 Task: View the all products created by the user
Action: Mouse scrolled (171, 173) with delta (0, 0)
Screenshot: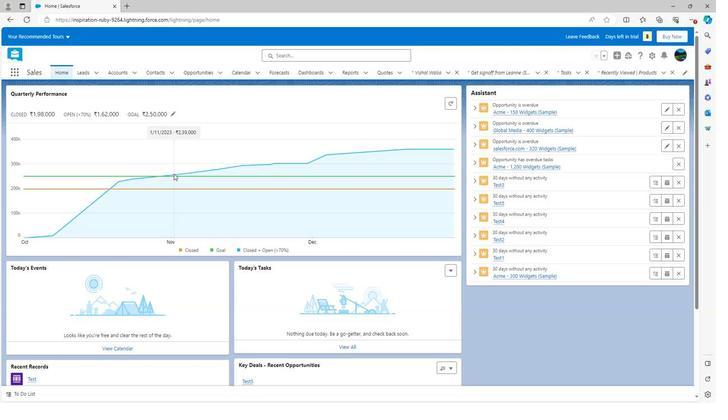 
Action: Mouse scrolled (171, 173) with delta (0, 0)
Screenshot: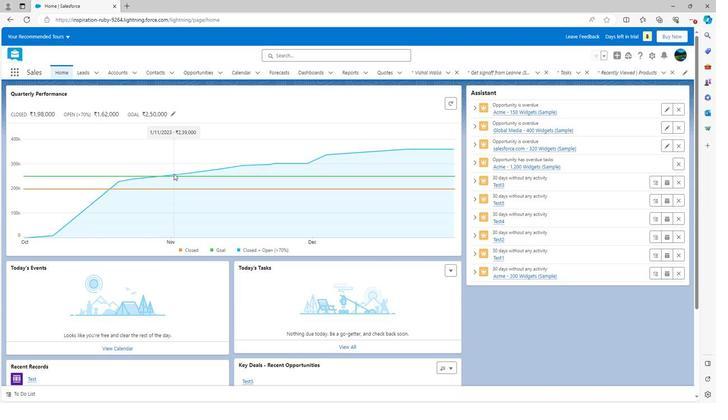 
Action: Mouse scrolled (171, 173) with delta (0, 0)
Screenshot: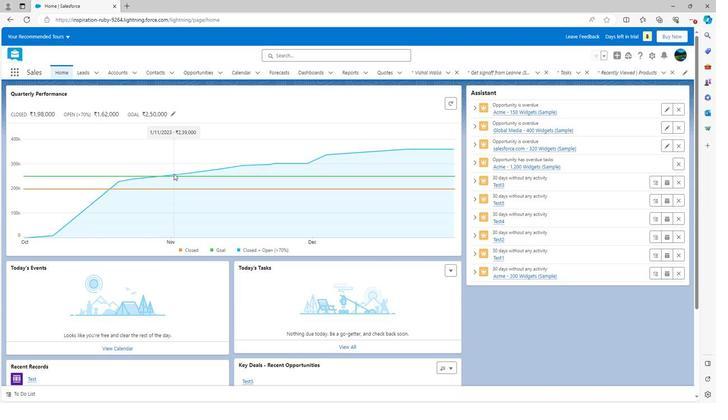 
Action: Mouse scrolled (171, 173) with delta (0, 0)
Screenshot: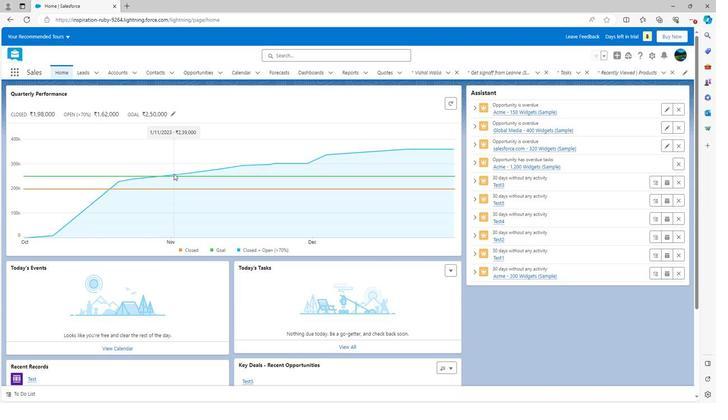 
Action: Mouse scrolled (171, 173) with delta (0, 0)
Screenshot: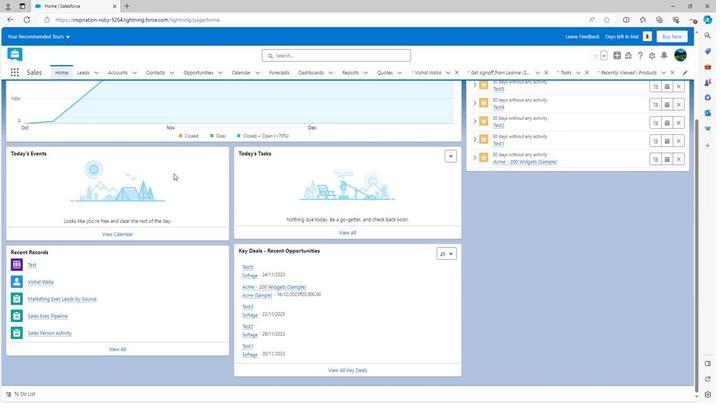 
Action: Mouse scrolled (171, 173) with delta (0, 0)
Screenshot: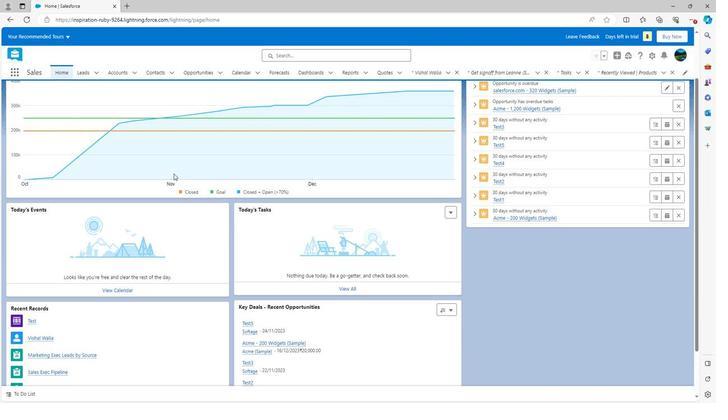 
Action: Mouse scrolled (171, 173) with delta (0, 0)
Screenshot: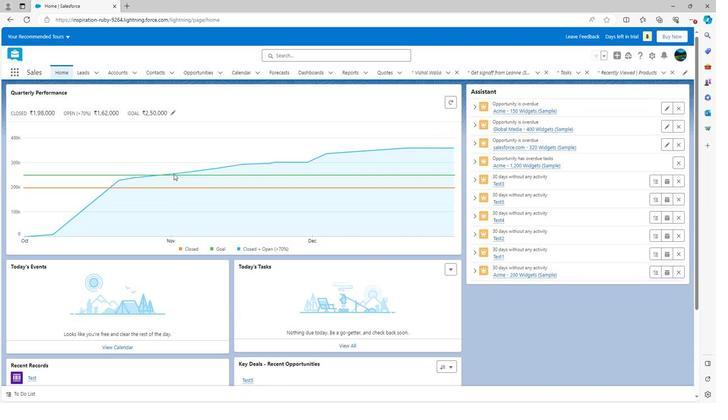 
Action: Mouse scrolled (171, 173) with delta (0, 0)
Screenshot: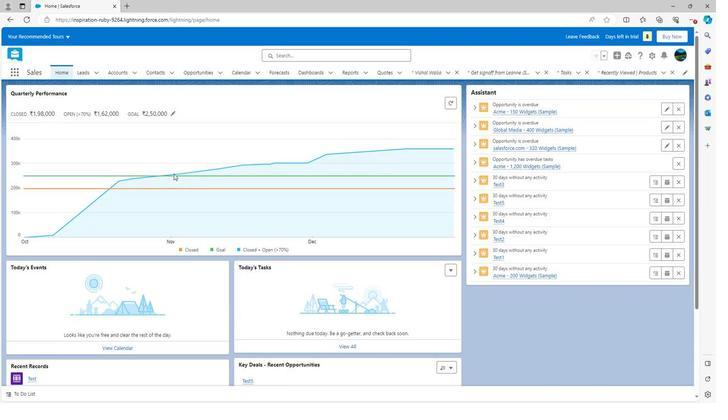 
Action: Mouse moved to (631, 74)
Screenshot: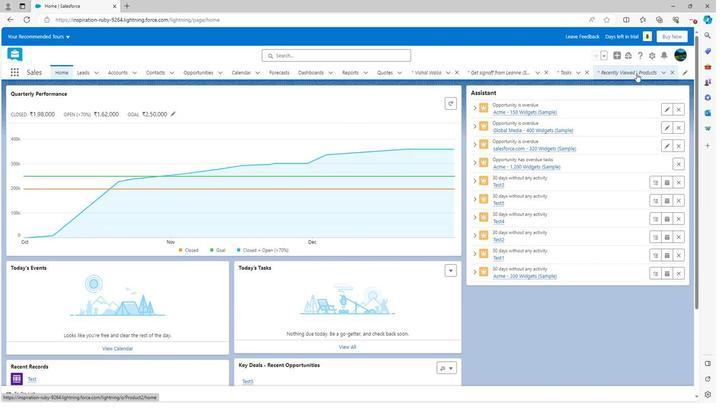 
Action: Mouse pressed left at (631, 74)
Screenshot: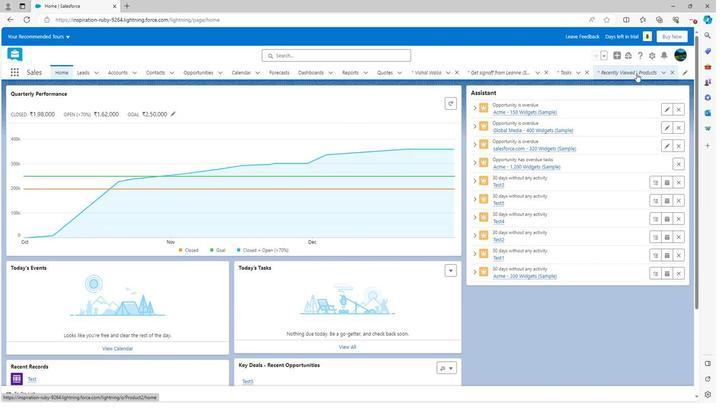 
Action: Mouse moved to (657, 73)
Screenshot: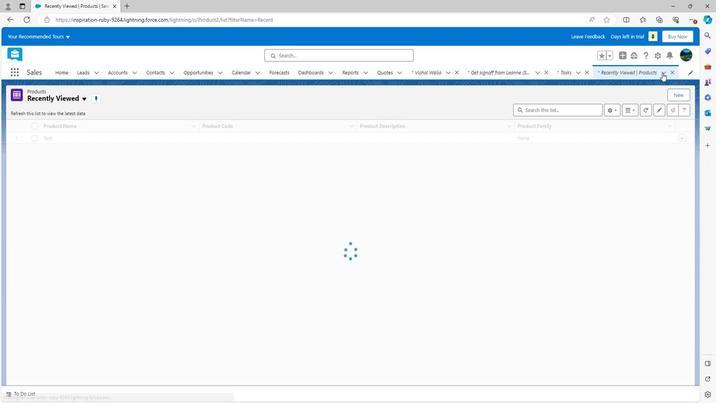 
Action: Mouse pressed left at (657, 73)
Screenshot: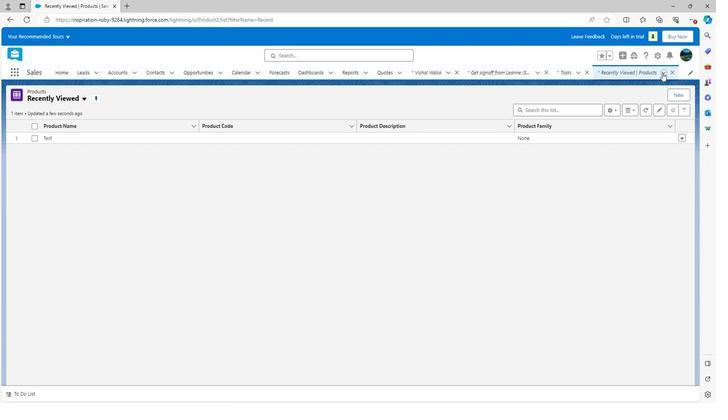 
Action: Mouse moved to (84, 98)
Screenshot: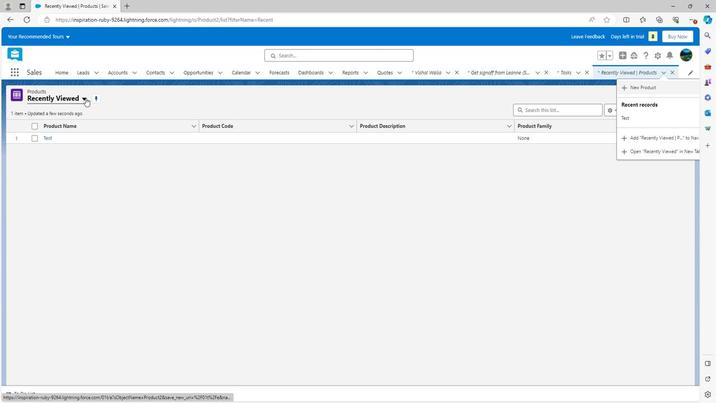 
Action: Mouse pressed left at (84, 98)
Screenshot: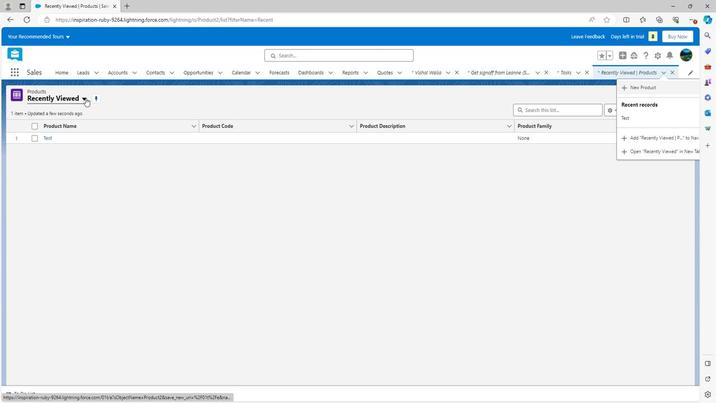 
Action: Mouse moved to (58, 125)
Screenshot: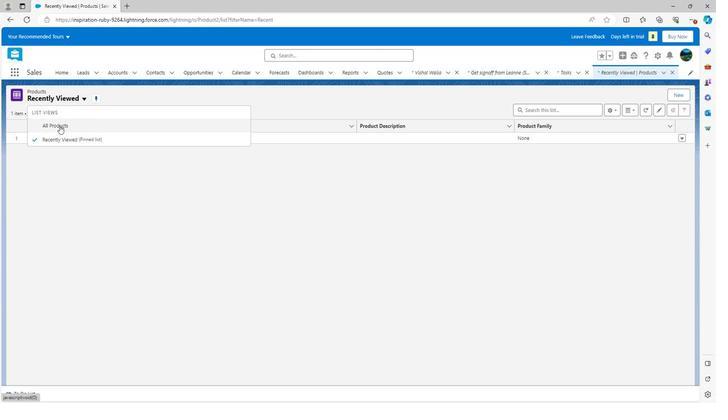 
Action: Mouse pressed left at (58, 125)
Screenshot: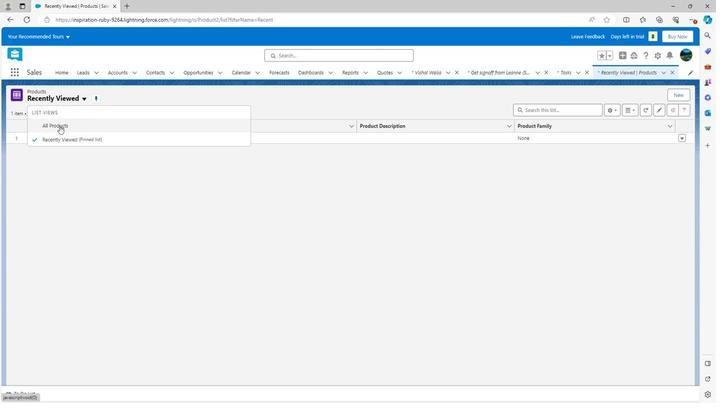 
Action: Mouse moved to (158, 168)
Screenshot: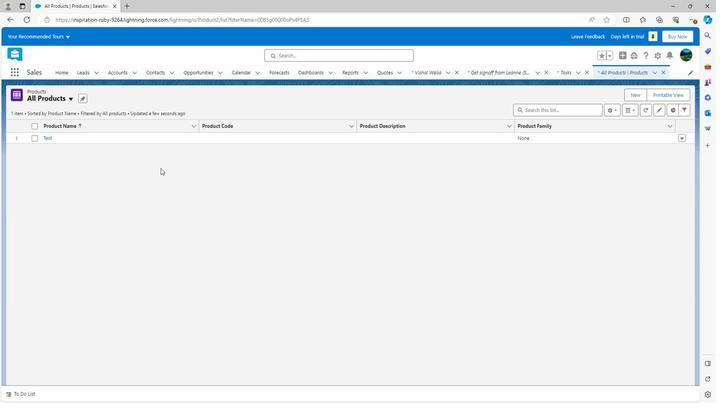 
Action: Mouse scrolled (158, 167) with delta (0, 0)
Screenshot: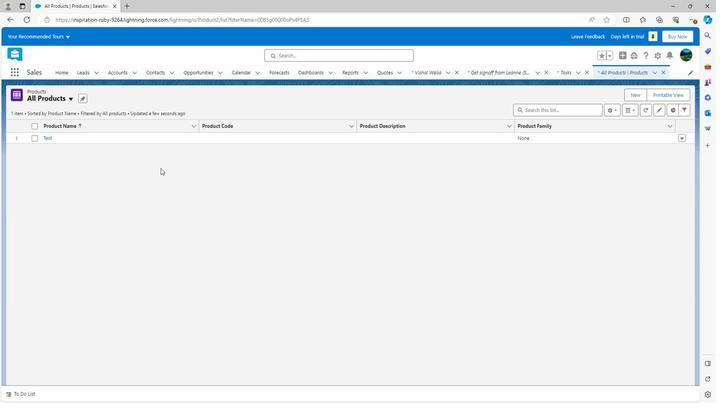 
Action: Mouse moved to (158, 168)
Screenshot: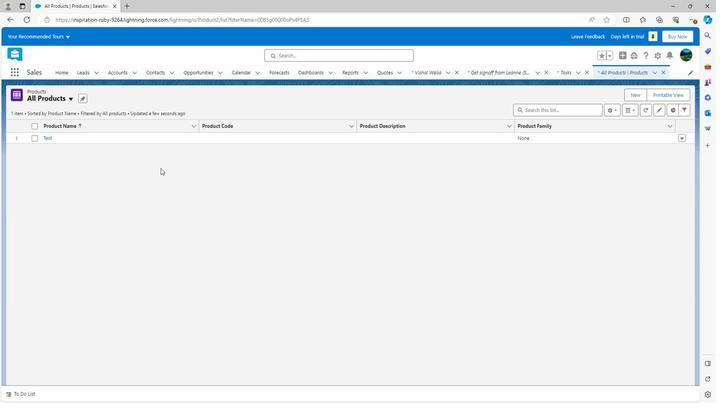 
Action: Mouse scrolled (158, 167) with delta (0, 0)
Screenshot: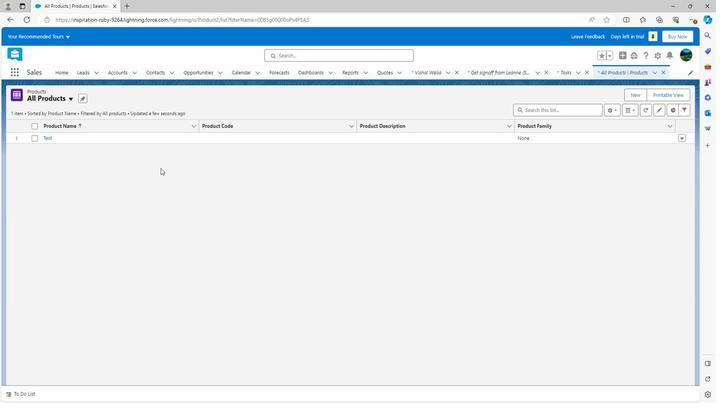 
Action: Mouse scrolled (158, 167) with delta (0, 0)
Screenshot: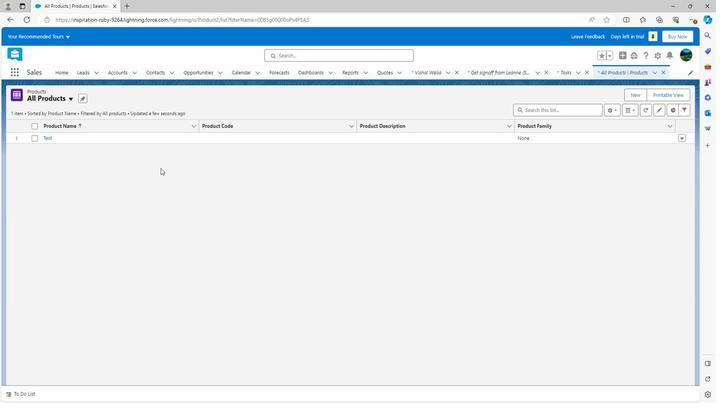 
Action: Mouse scrolled (158, 167) with delta (0, 0)
Screenshot: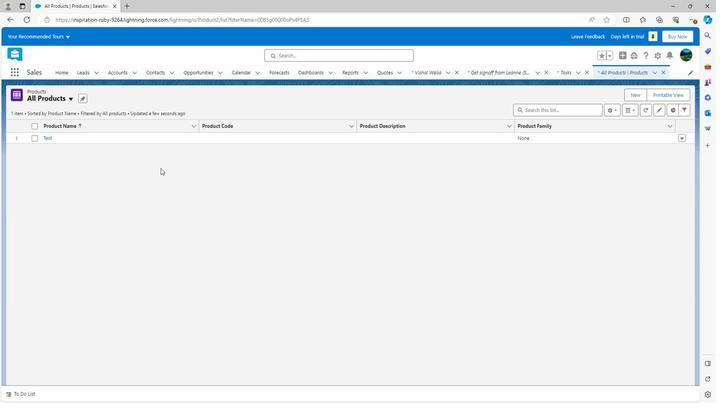 
Action: Mouse scrolled (158, 167) with delta (0, 0)
Screenshot: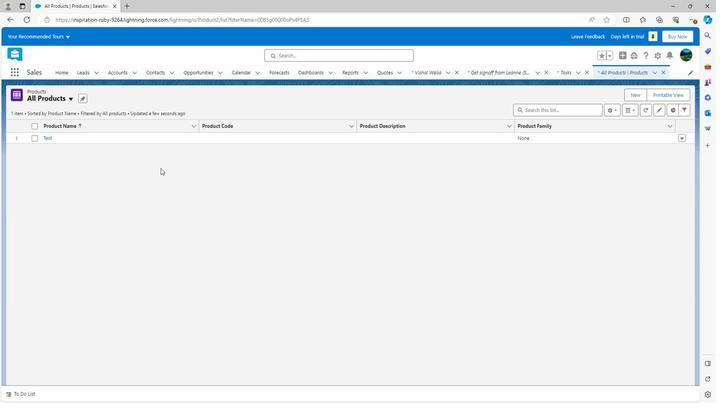 
